 Task: Analyze the impact of climate change on the migration patterns of bird species.
Action: Mouse moved to (116, 56)
Screenshot: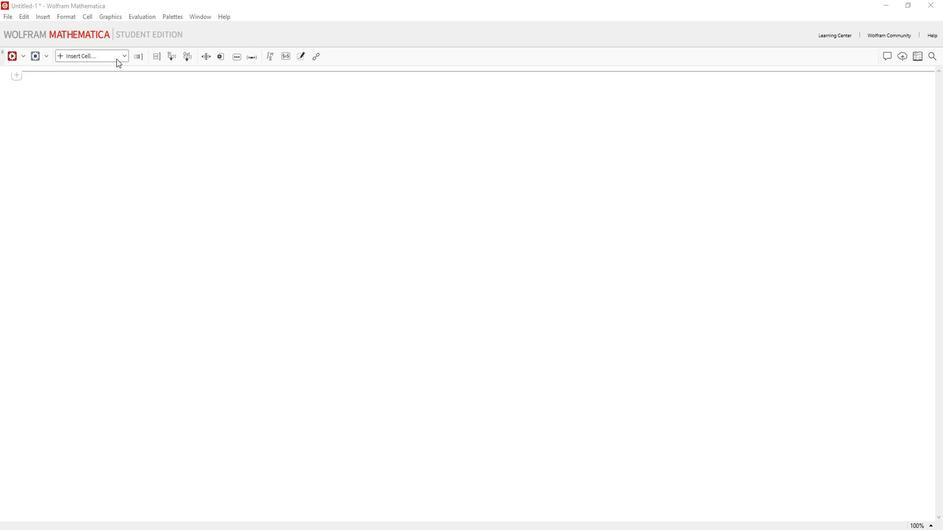 
Action: Mouse pressed left at (116, 56)
Screenshot: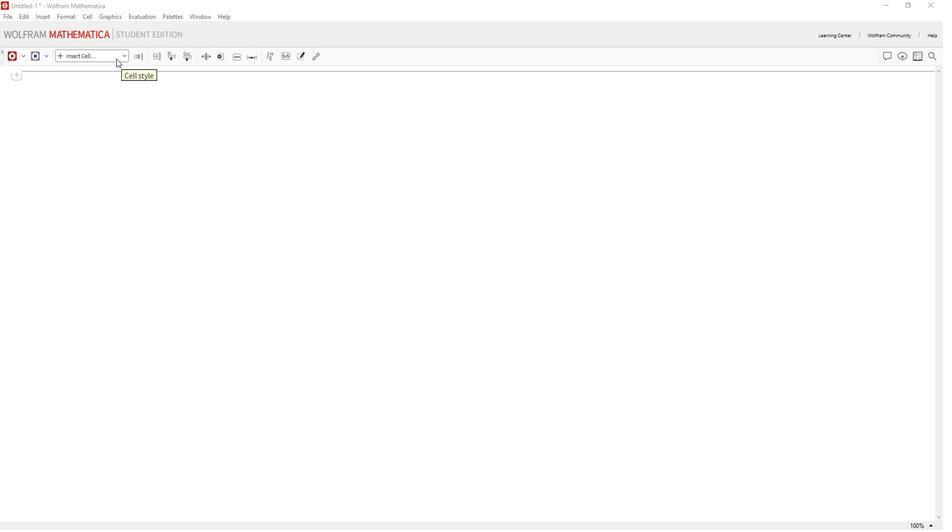 
Action: Mouse moved to (117, 74)
Screenshot: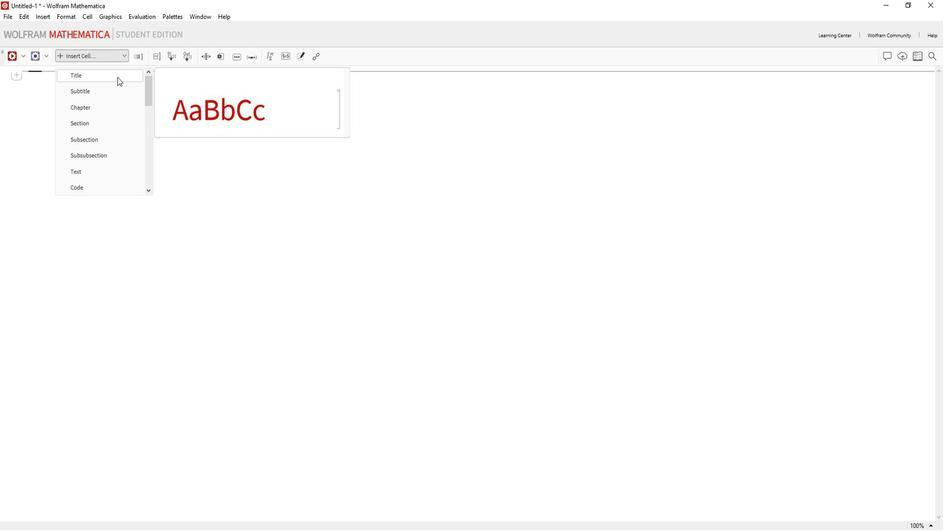 
Action: Mouse pressed left at (117, 74)
Screenshot: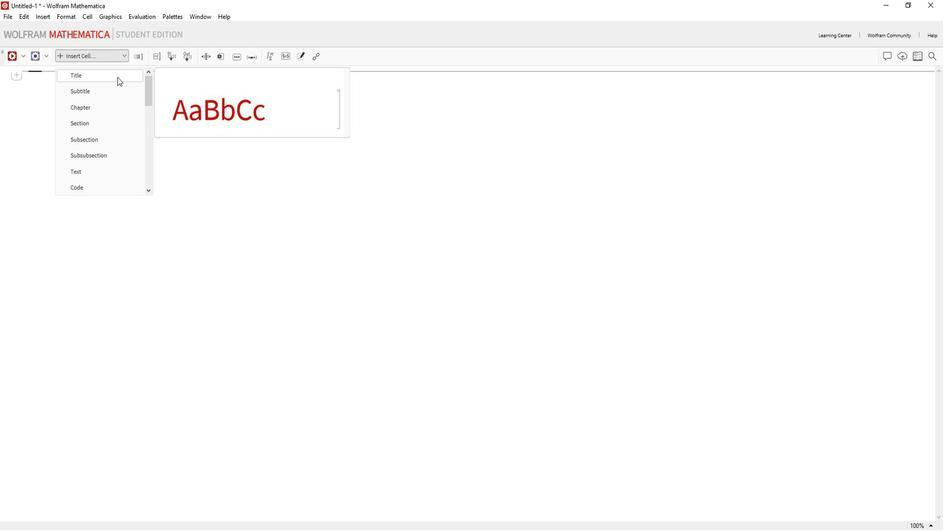 
Action: Mouse moved to (105, 88)
Screenshot: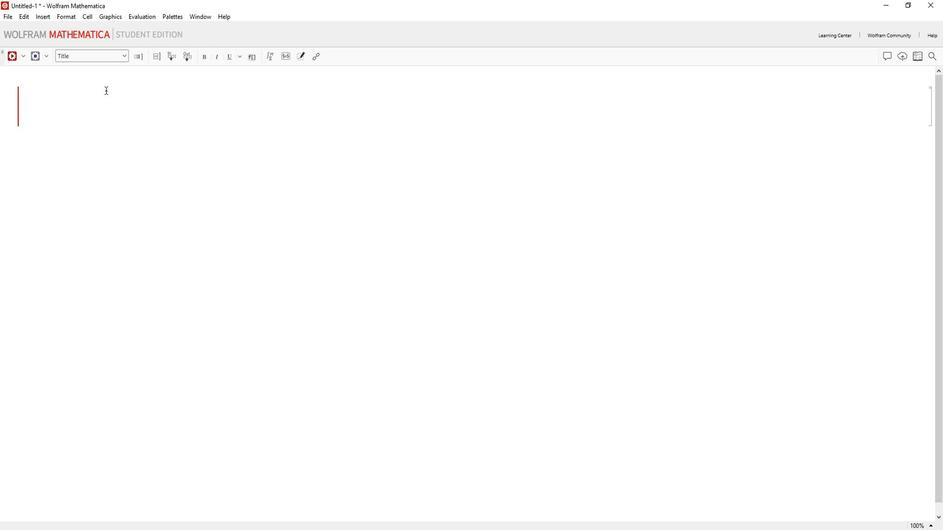 
Action: Key pressed t<Key.caps_lock>HE<Key.space><Key.caps_lock>i<Key.caps_lock>MPACT<Key.space>OF<Key.space><Key.caps_lock>c<Key.caps_lock>LIMATE<Key.space><Key.caps_lock>c<Key.caps_lock>HANGE<Key.space>ON<Key.space>THE<Key.space><Key.caps_lock>m<Key.caps_lock>IGRATION<Key.space><Key.caps_lock>p<Key.caps_lock>ATTERNS<Key.space>OF<Key.space><Key.caps_lock>b<Key.caps_lock>IRD<Key.space><Key.caps_lock>s<Key.caps_lock>PECIES
Screenshot: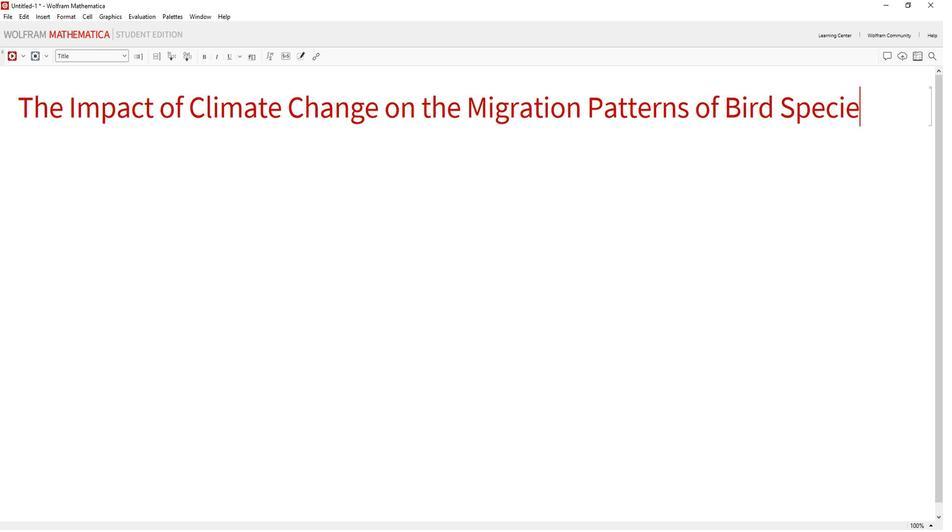 
Action: Mouse moved to (87, 167)
Screenshot: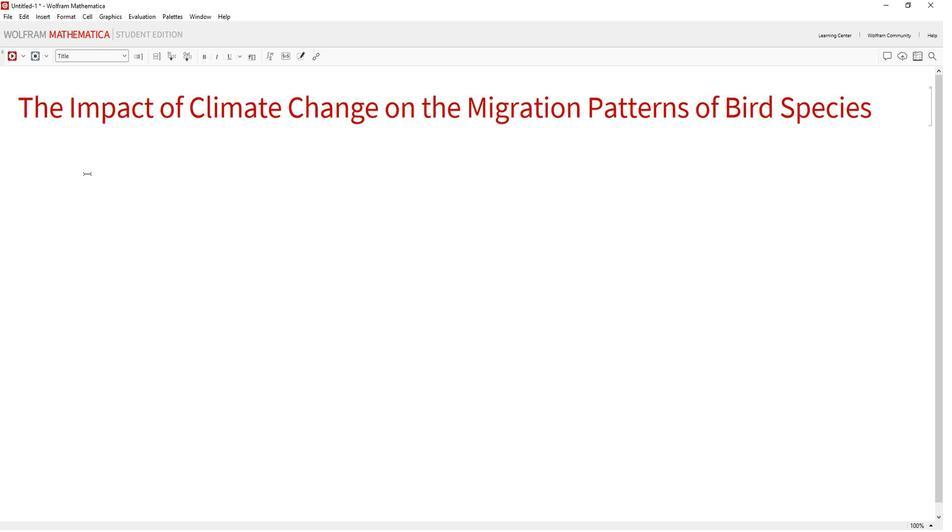 
Action: Mouse pressed left at (87, 167)
Screenshot: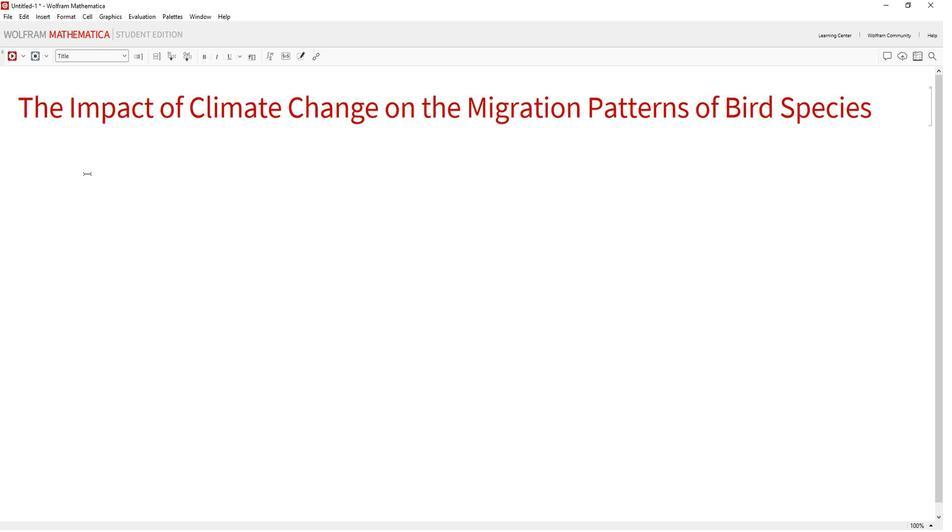 
Action: Mouse moved to (109, 55)
Screenshot: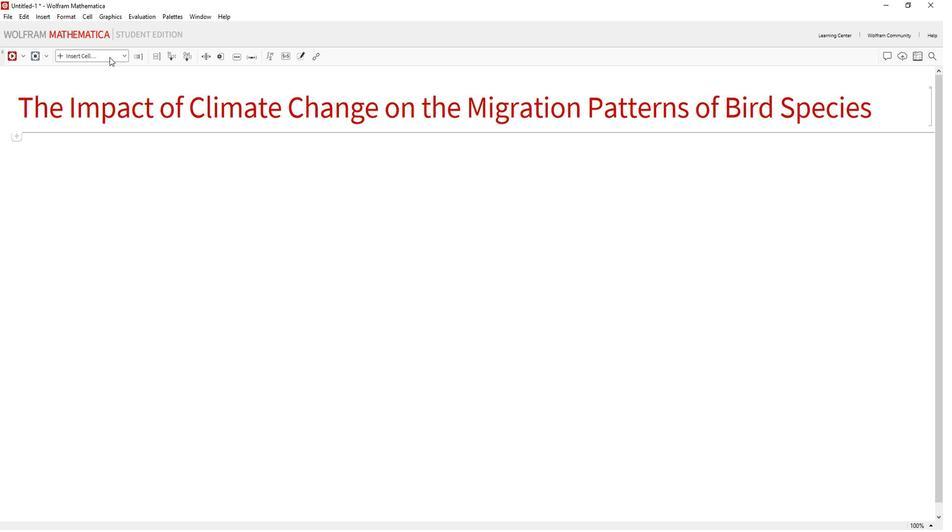 
Action: Mouse pressed left at (109, 55)
Screenshot: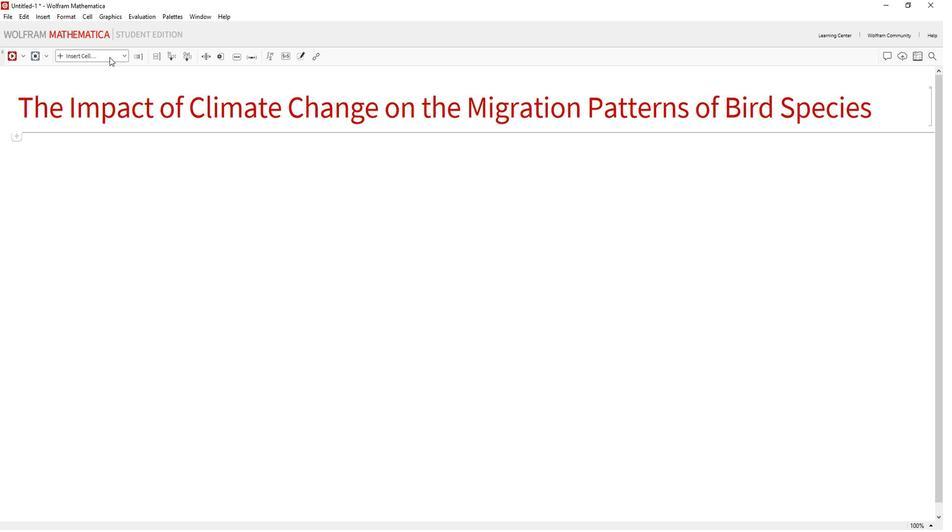 
Action: Mouse moved to (92, 184)
Screenshot: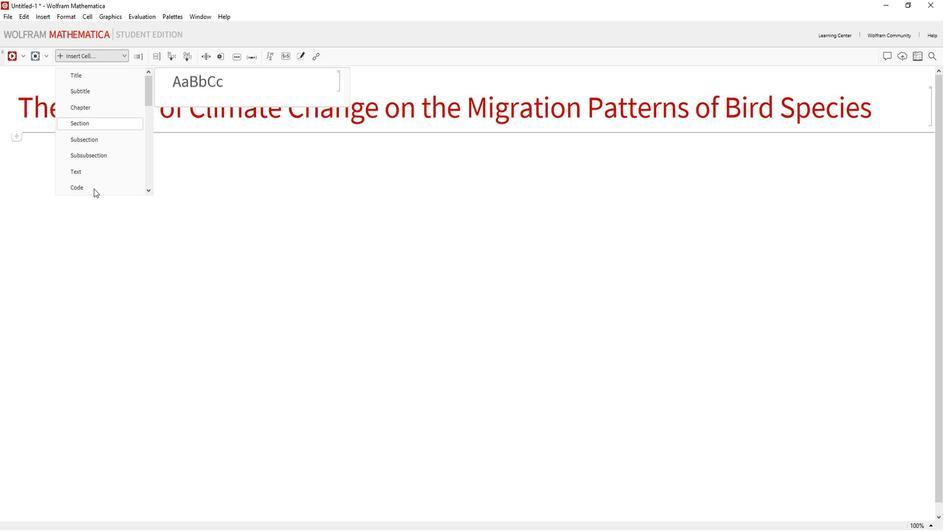 
Action: Mouse pressed left at (92, 184)
Screenshot: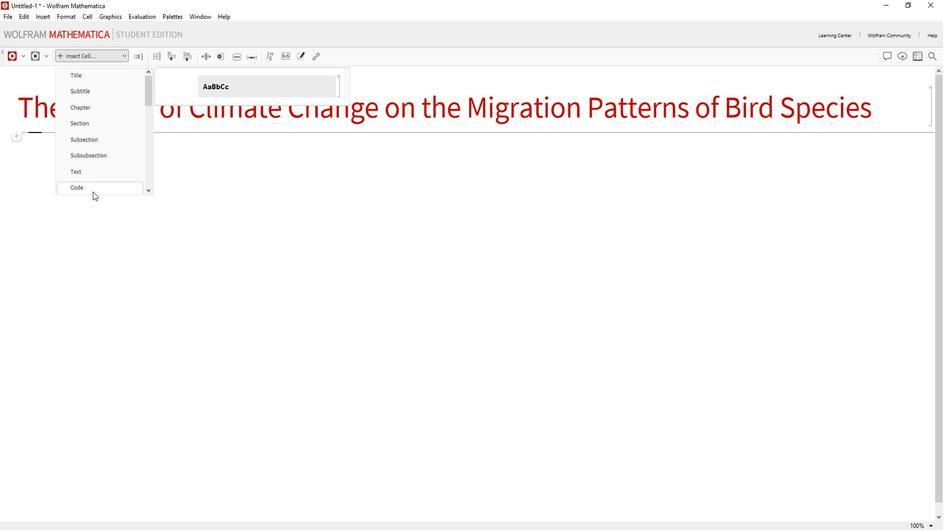 
Action: Mouse moved to (79, 140)
Screenshot: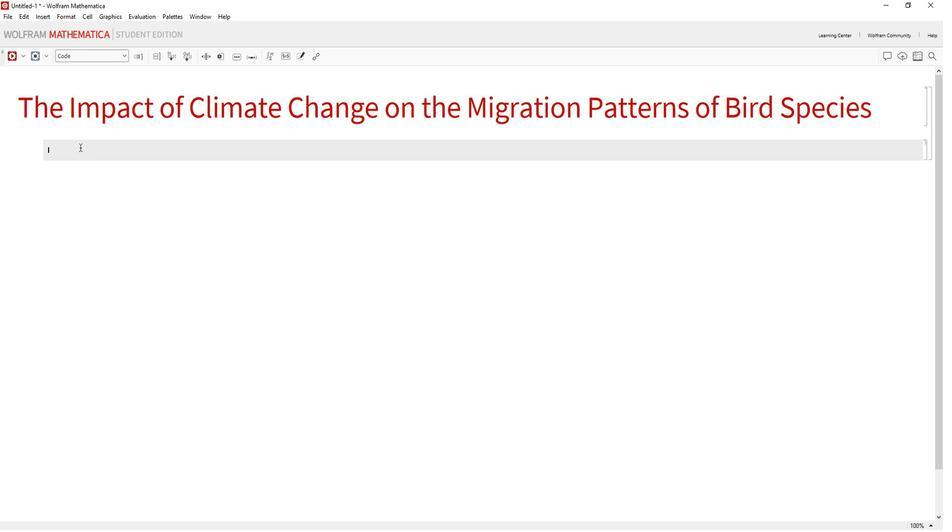 
Action: Key pressed YEARS<Key.space>=<Key.space><Key.caps_lock>r<Key.caps_lock>ANGE[2000,<Key.space>2020<Key.right>;<Key.enter>MIGRATION<Key.caps_lock>d<Key.caps_lock>ISTANCES<Key.space>=<Key.space><Key.shift_r>{100,<Key.space>105,<Key.space>110,<Key.space>95,<Key.space>80,<Key.space>75<Key.space>,<Key.backspace><Key.backspace>,<Key.space>70,<Key.space>65,<Key.space>60,<Key.space>55,<Key.space>50,<Key.space>45,<Key.space>40,<Key.space>35,<Key.space>30,<Key.space>25,<Key.space>20,<Key.space>15,<Key.space>10,<Key.space>5,<Key.space>0<Key.shift_r>};<Key.enter><Key.caps_lock>l<Key.caps_lock>IST<Key.caps_lock>l<Key.caps_lock>INE<Key.caps_lock>p<Key.caps_lock>O<Key.backspace>LOT[<Key.caps_lock>t<Key.caps_lock>RANSPOSE[<Key.shift_r>{YEARS,<Key.space>MIGRATION<Key.caps_lock>d<Key.caps_lock>ISTANCES<Key.shift_r>}],<Key.enter><Key.caps_lock>p<Key.caps_lock>LOT<Key.caps_lock>t<Key.caps_lock>HEME<Key.space>-<Key.shift>><Key.space><Key.shift_r>"<Key.caps_lock>d<Key.caps_lock>ETAILED<Key.shift_r>",<Key.enter><Key.caps_lock>f<Key.caps_lock>RAME<Key.caps_lock>l<Key.caps_lock>ABEL<Key.space>-<Key.shift>><Key.space><Key.shift_r>{<Key.shift_r>"<Key.caps_lock>y<Key.caps_lock>EAR<Key.right>,<Key.space><Key.shift_r>"<Key.caps_lock>m<Key.caps_lock>IGRATION<Key.space><Key.caps_lock>d<Key.caps_lock>ISTANCE<Key.right><Key.right>,<Key.enter><Key.caps_lock>p<Key.caps_lock>LOT<Key.caps_lock>l<Key.caps_lock>ABEL<Key.space>-<Key.shift>><Key.space><Key.shift_r>"<Key.caps_lock>b<Key.caps_lock>IRD<Key.space><Key.caps_lock>m<Key.caps_lock>IGRATION<Key.space><Key.caps_lock>p<Key.caps_lock>TA<Key.backspace><Key.backspace>ATTERN<Key.space><Key.caps_lock>o<Key.caps_lock>VER<Key.space><Key.caps_lock>t<Key.caps_lock>IME<Key.right>,<Key.enter><Key.caps_lock>m<Key.caps_lock>ESH<Key.space>-<Key.shift>><Key.space><Key.caps_lock>a<Key.caps_lock>LL,<Key.enter><Key.caps_lock>m<Key.caps_lock>ESH<Key.caps_lock>s<Key.caps_lock>TYLE<Key.space>-<Key.shift>><Key.space><Key.caps_lock>r<Key.caps_lock>ED<Key.enter><Key.enter>
Screenshot: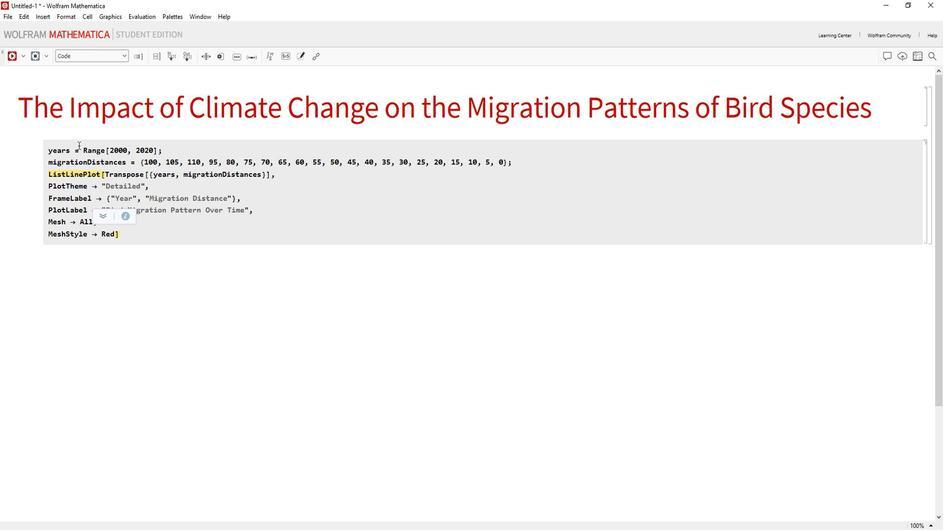 
Action: Mouse moved to (10, 55)
Screenshot: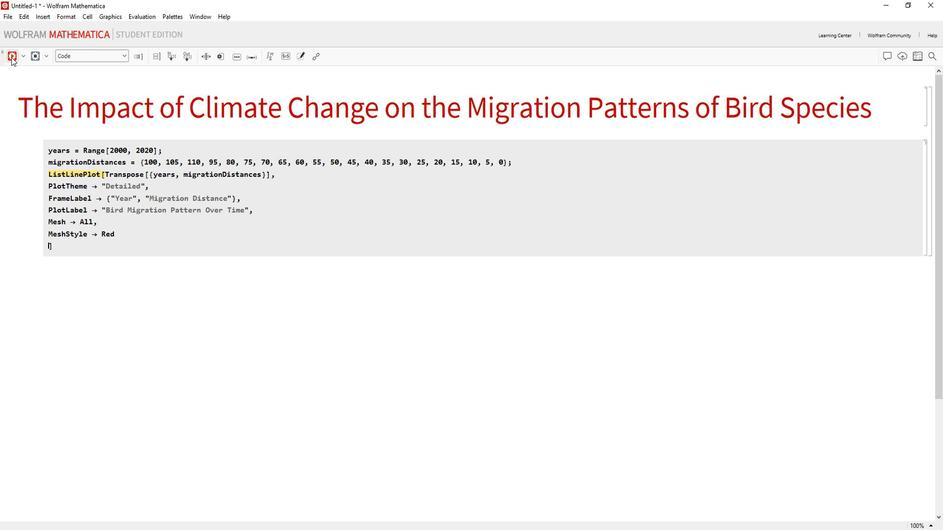 
Action: Mouse pressed left at (10, 55)
Screenshot: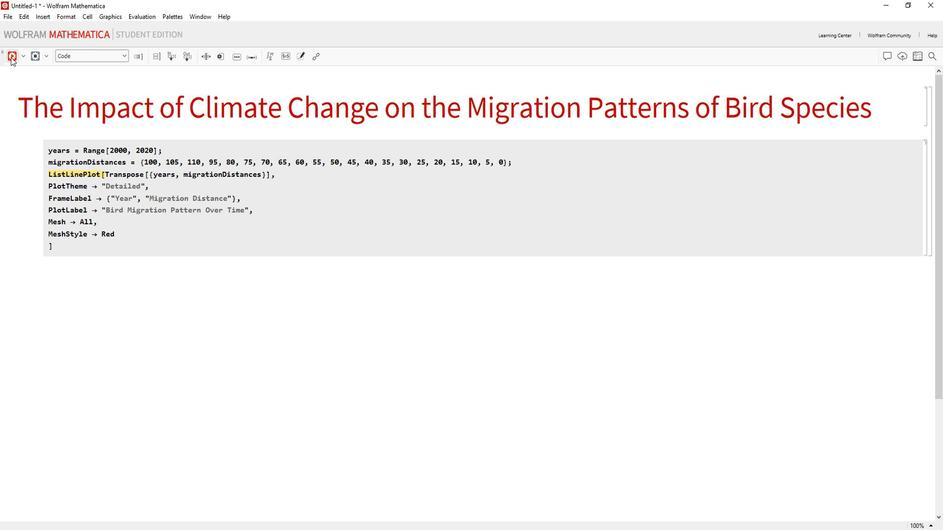 
